 Task: Schedule a video call with the IT support team for next Tuesday at 2:00 PM.
Action: Mouse pressed left at (128, 194)
Screenshot: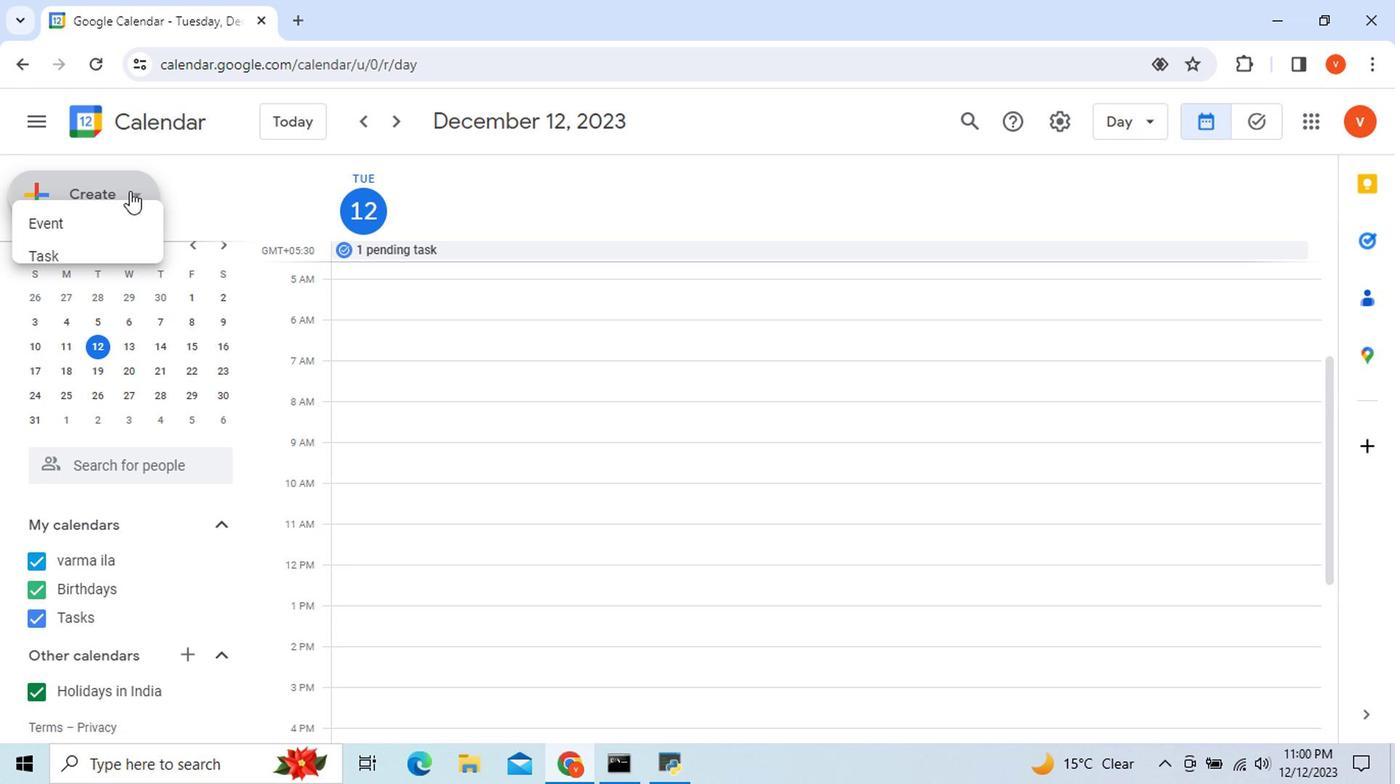 
Action: Mouse moved to (47, 288)
Screenshot: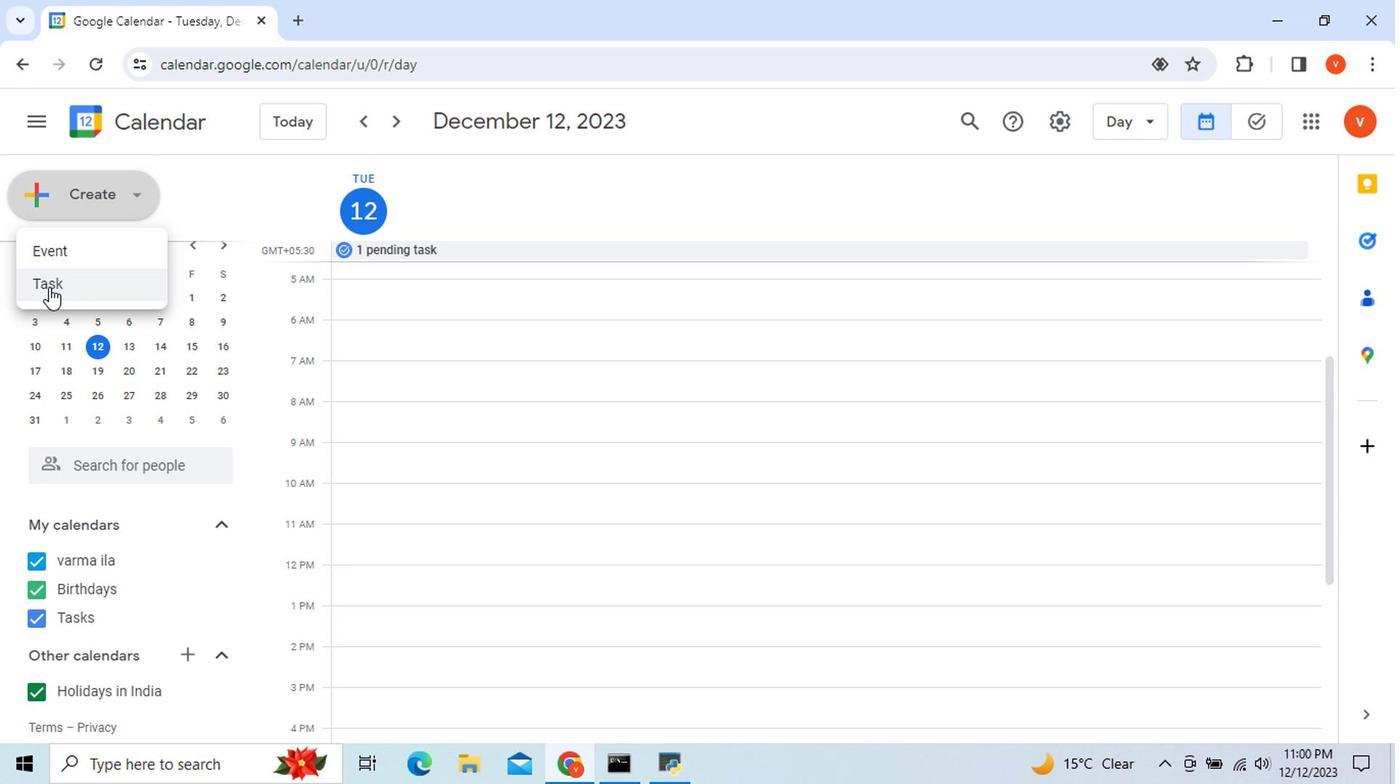 
Action: Mouse pressed left at (47, 288)
Screenshot: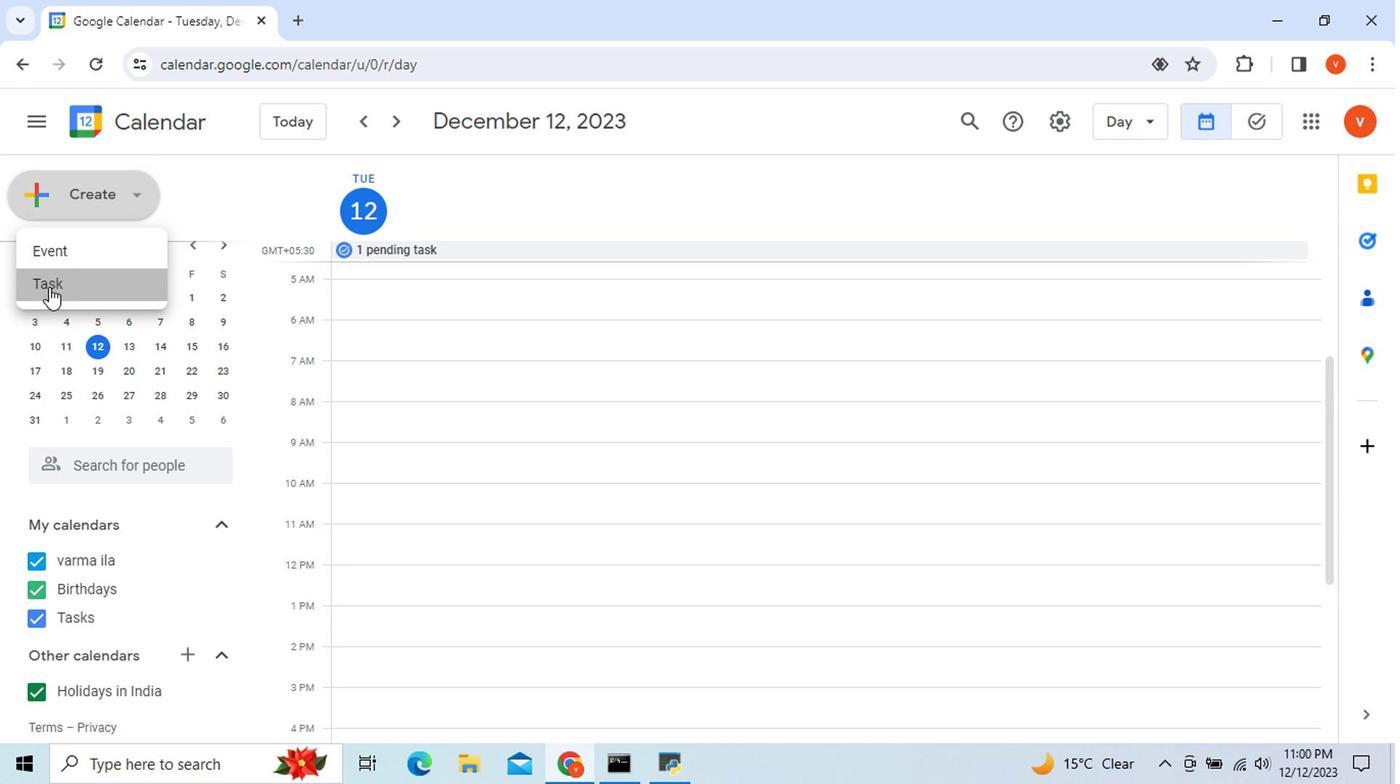 
Action: Mouse moved to (899, 533)
Screenshot: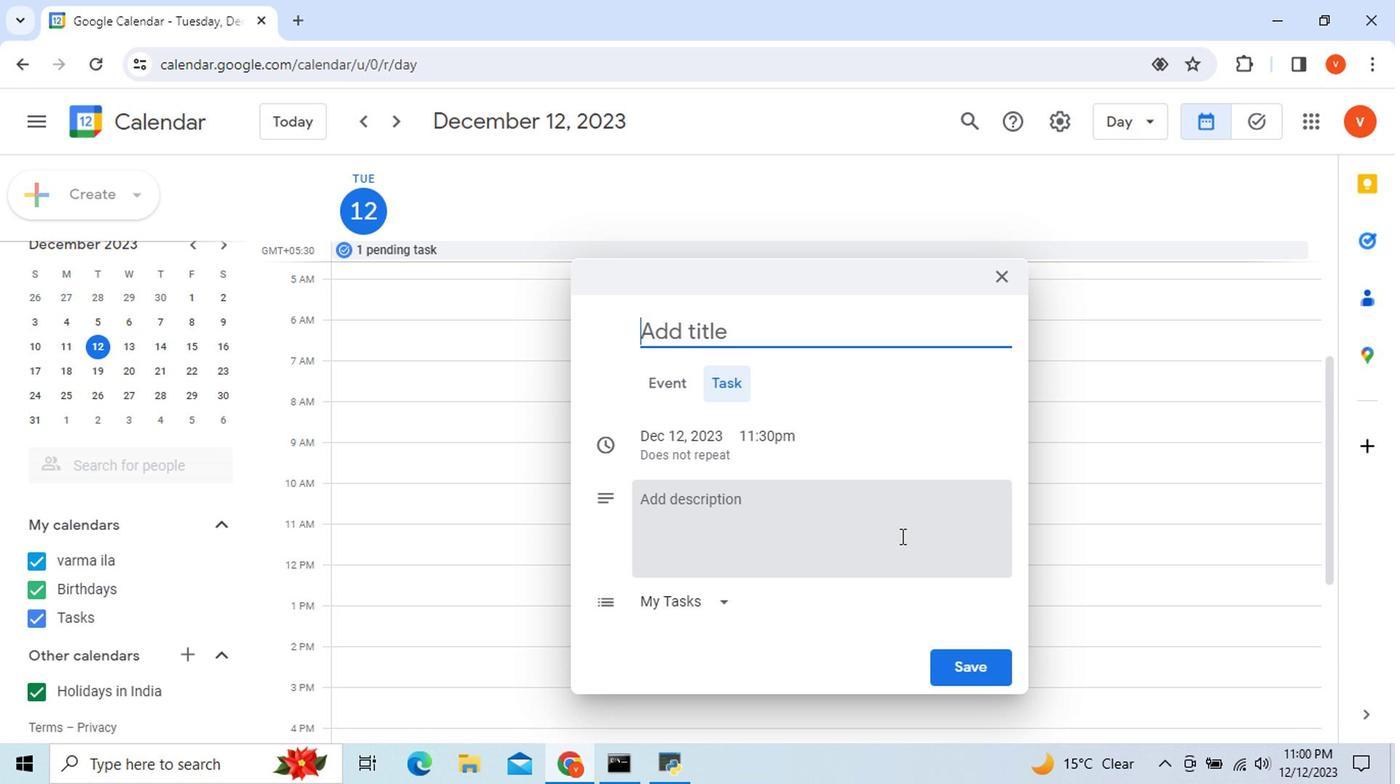 
Action: Key pressed <Key.shift>Video<Key.space><Key.shift>Call<Key.space><Key.shift>Session
Screenshot: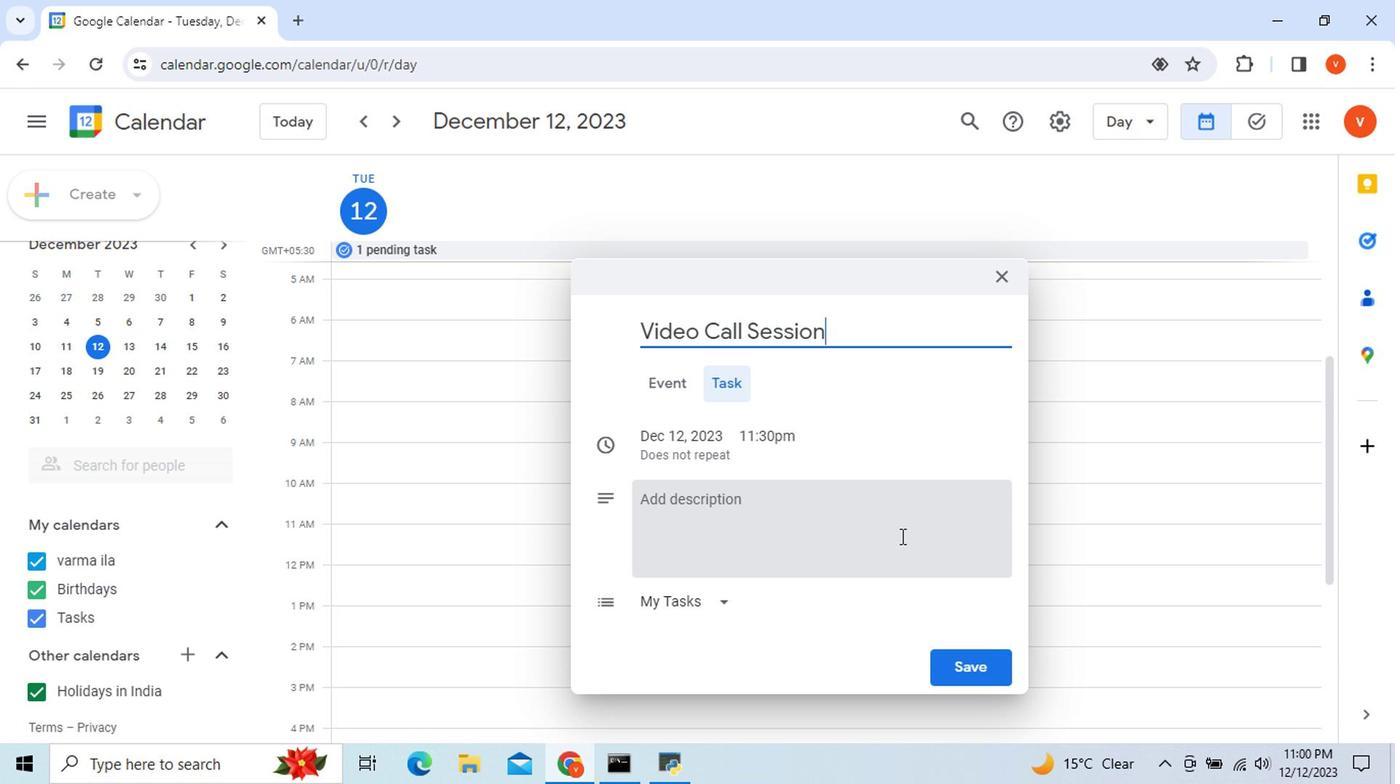 
Action: Mouse moved to (704, 430)
Screenshot: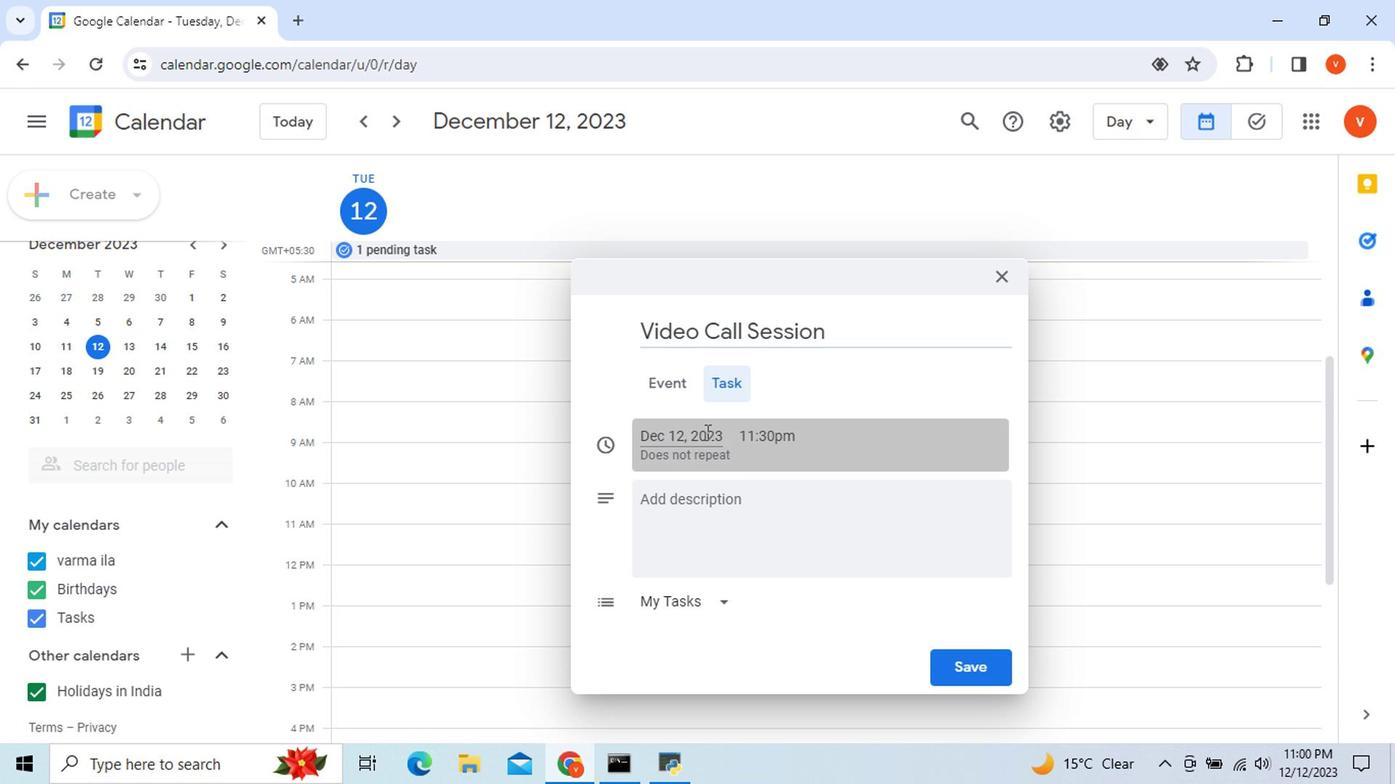 
Action: Mouse pressed left at (704, 430)
Screenshot: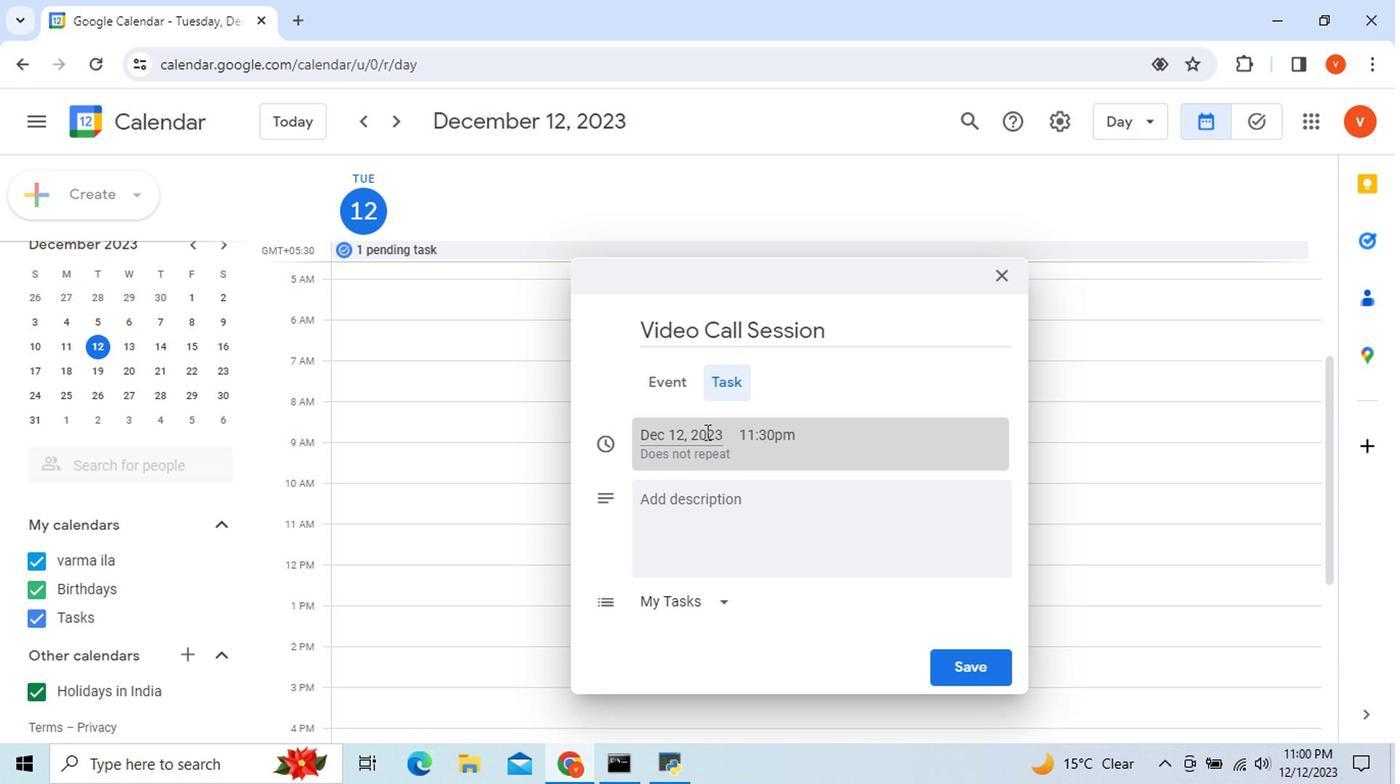 
Action: Mouse moved to (740, 543)
Screenshot: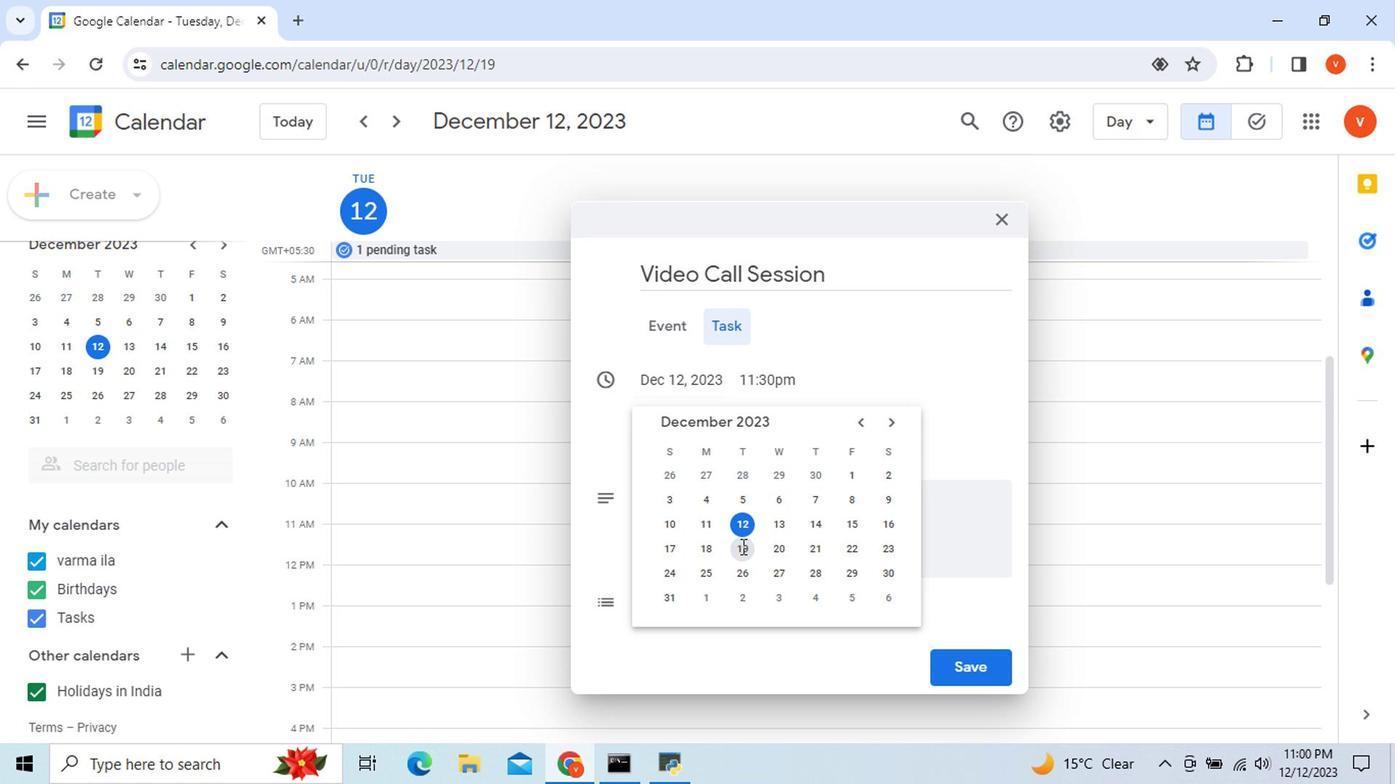 
Action: Mouse pressed left at (740, 543)
Screenshot: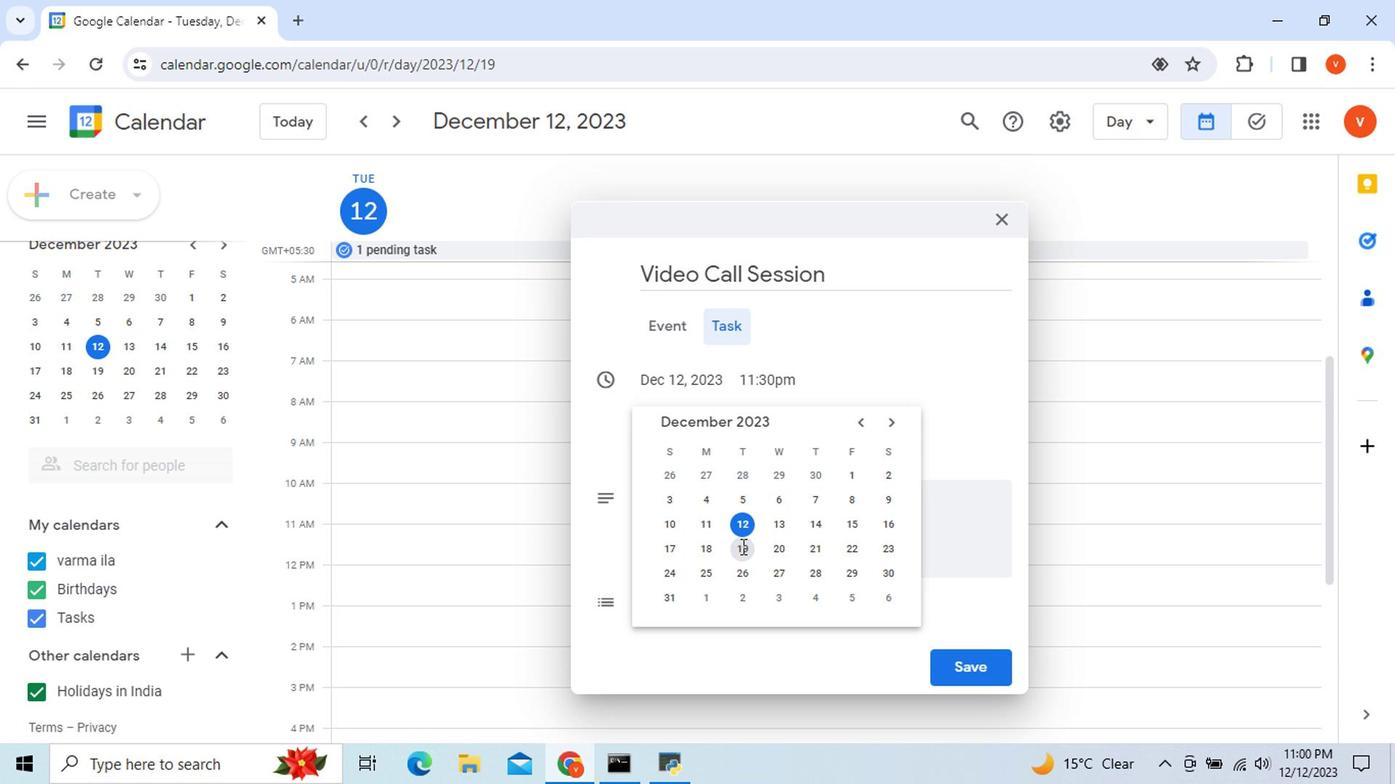 
Action: Mouse moved to (773, 382)
Screenshot: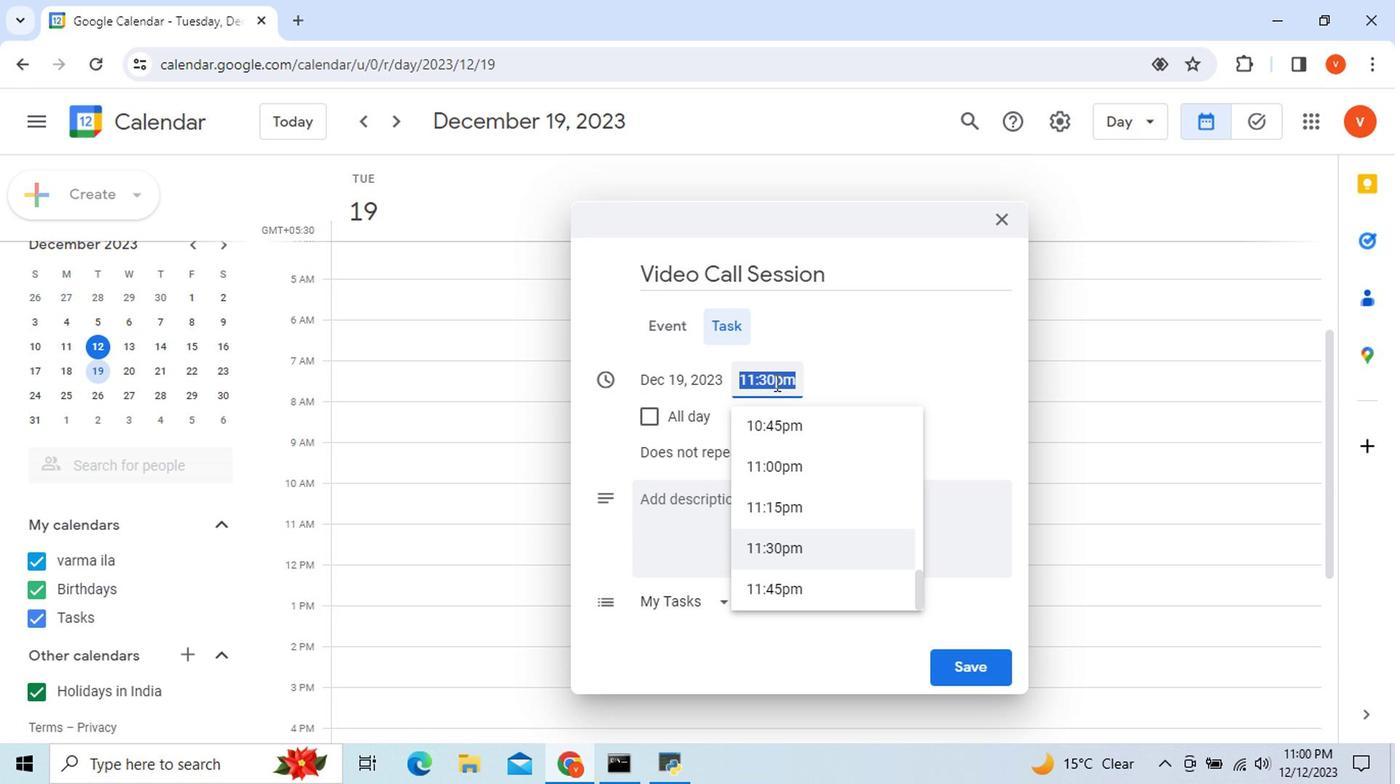 
Action: Mouse pressed left at (773, 382)
Screenshot: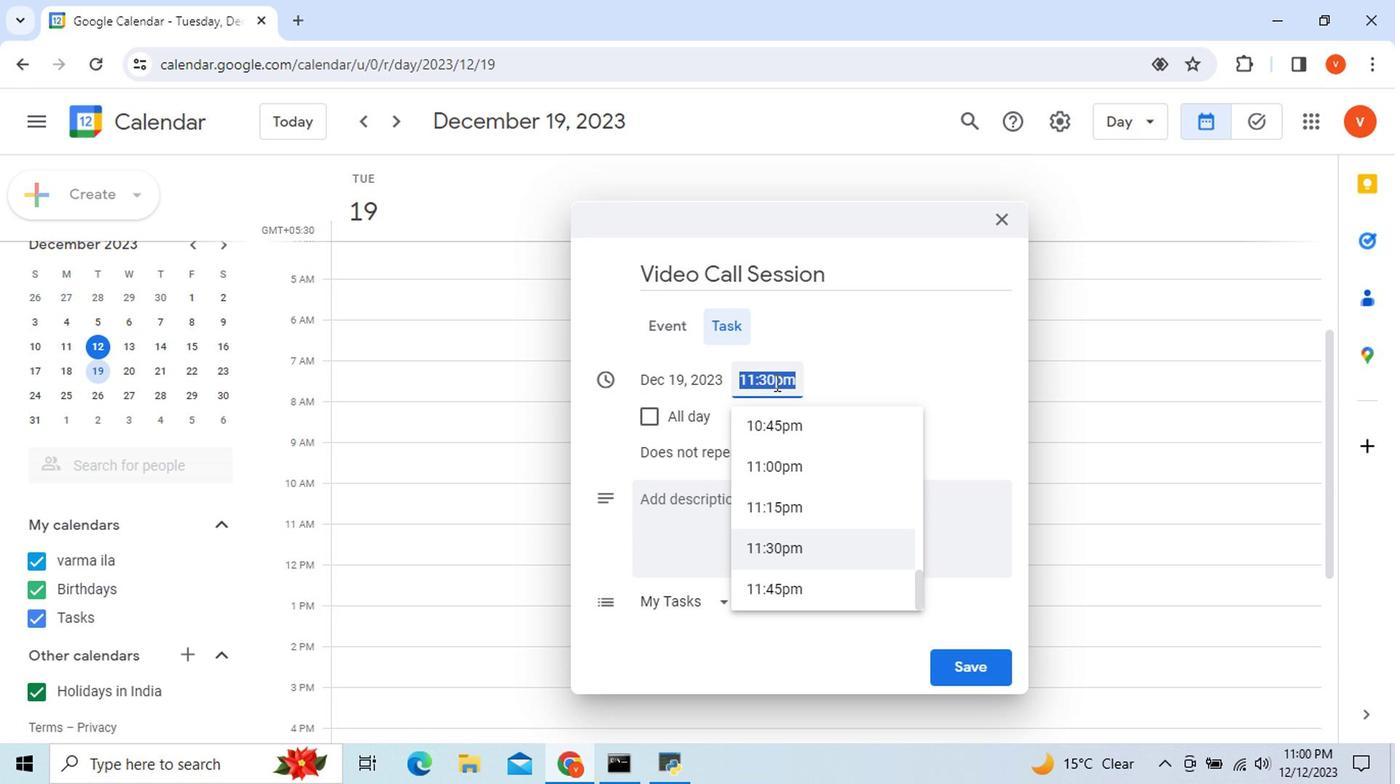 
Action: Mouse moved to (917, 583)
Screenshot: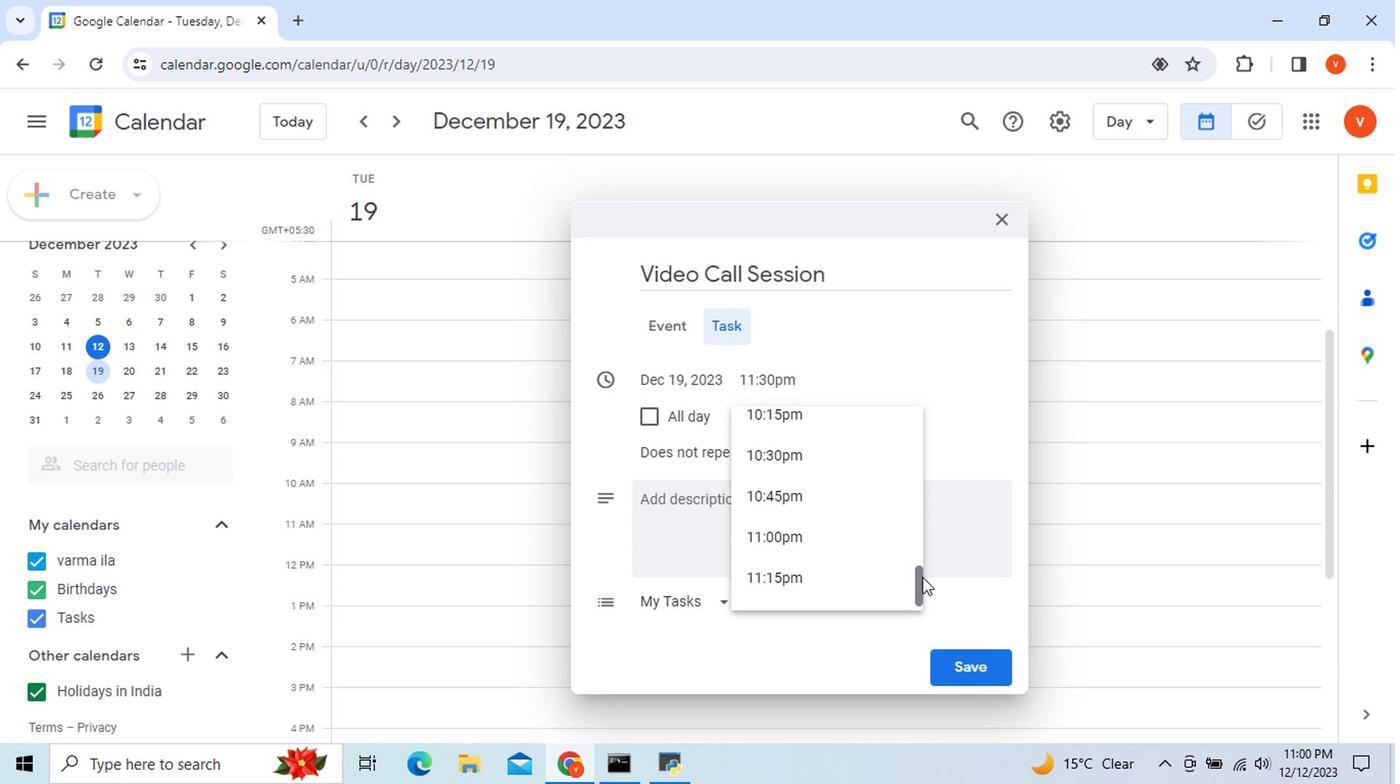 
Action: Mouse pressed left at (917, 583)
Screenshot: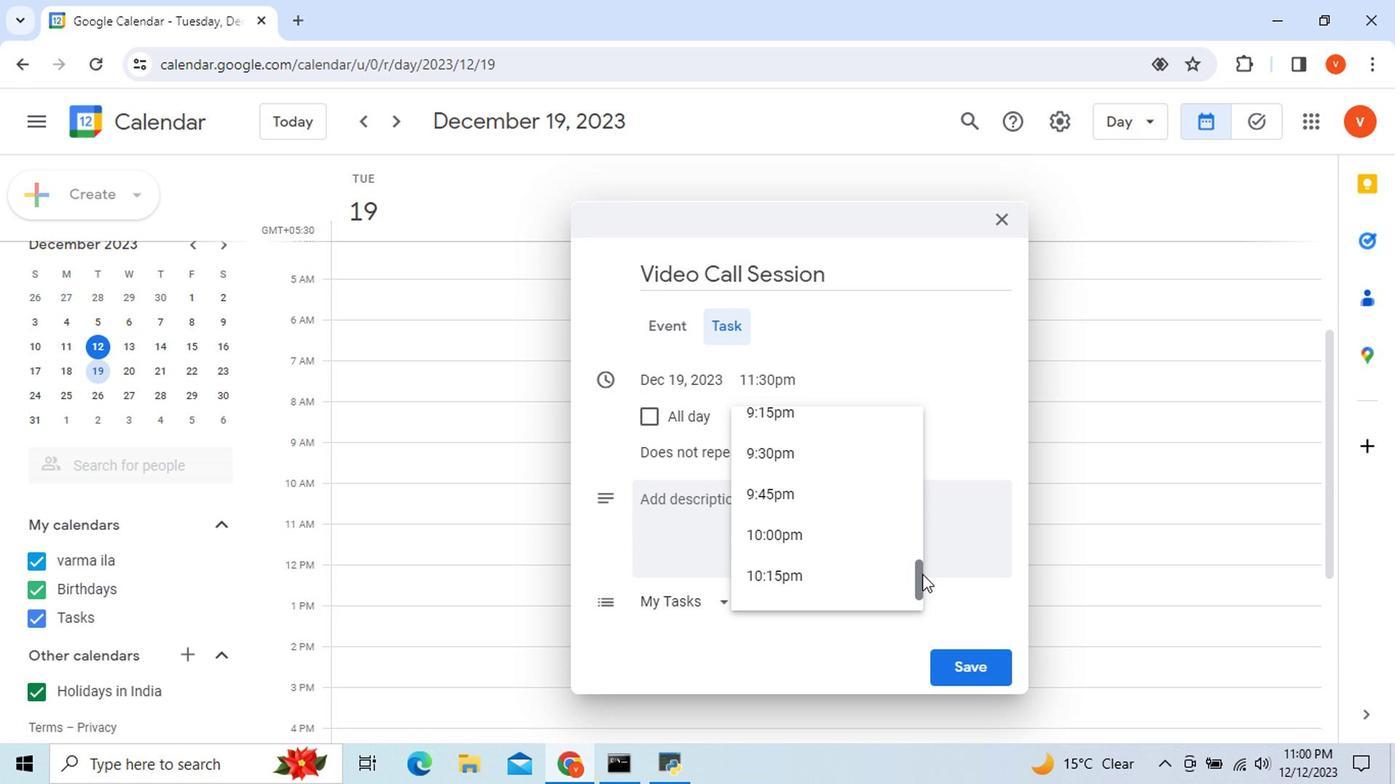 
Action: Mouse moved to (788, 414)
Screenshot: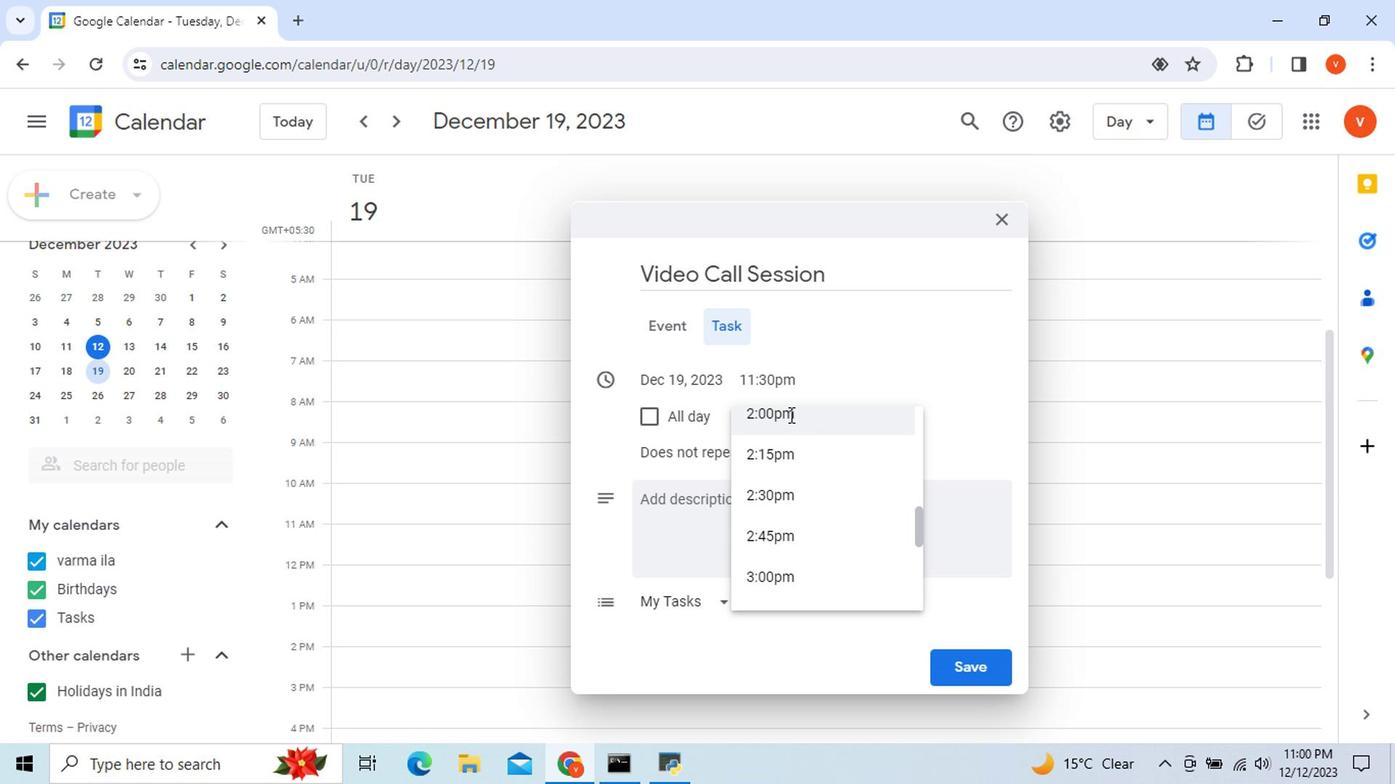 
Action: Mouse pressed left at (788, 414)
Screenshot: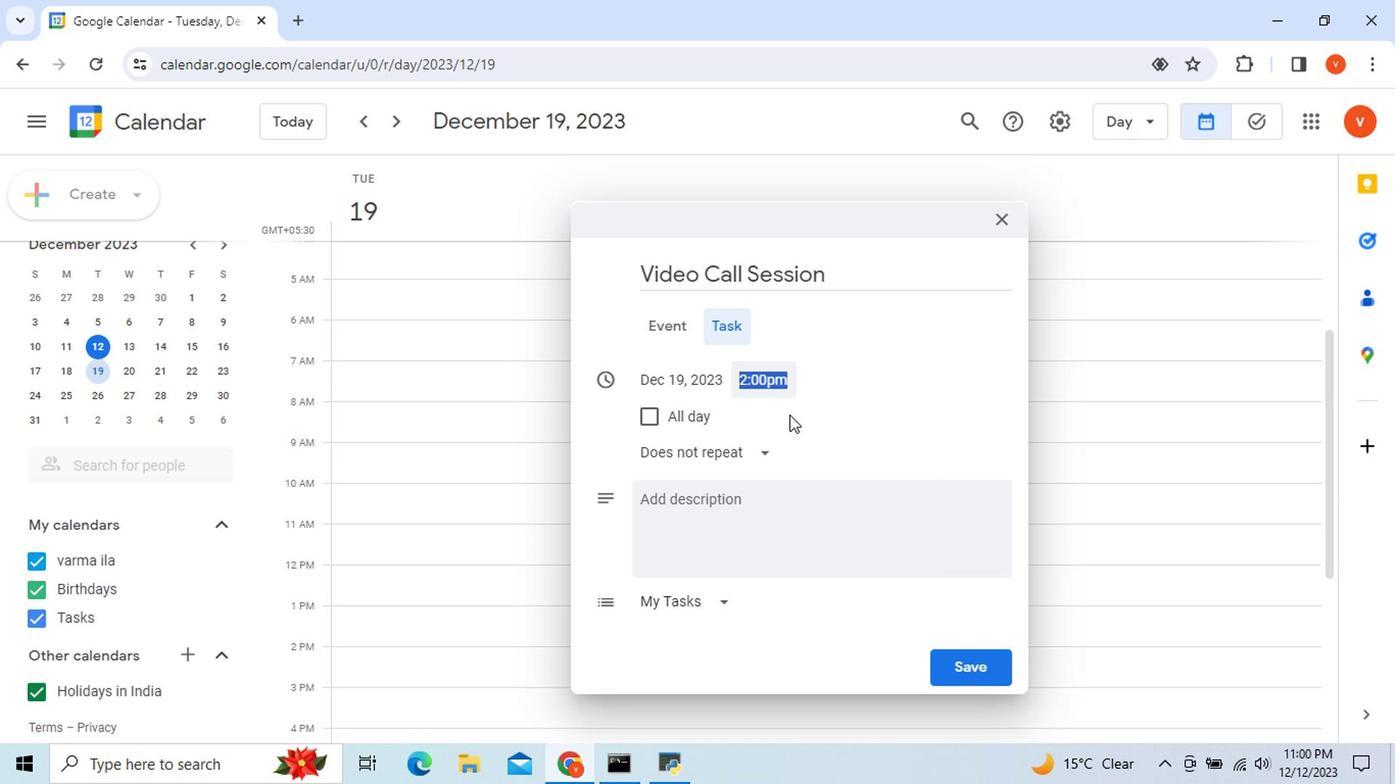 
Action: Mouse moved to (715, 499)
Screenshot: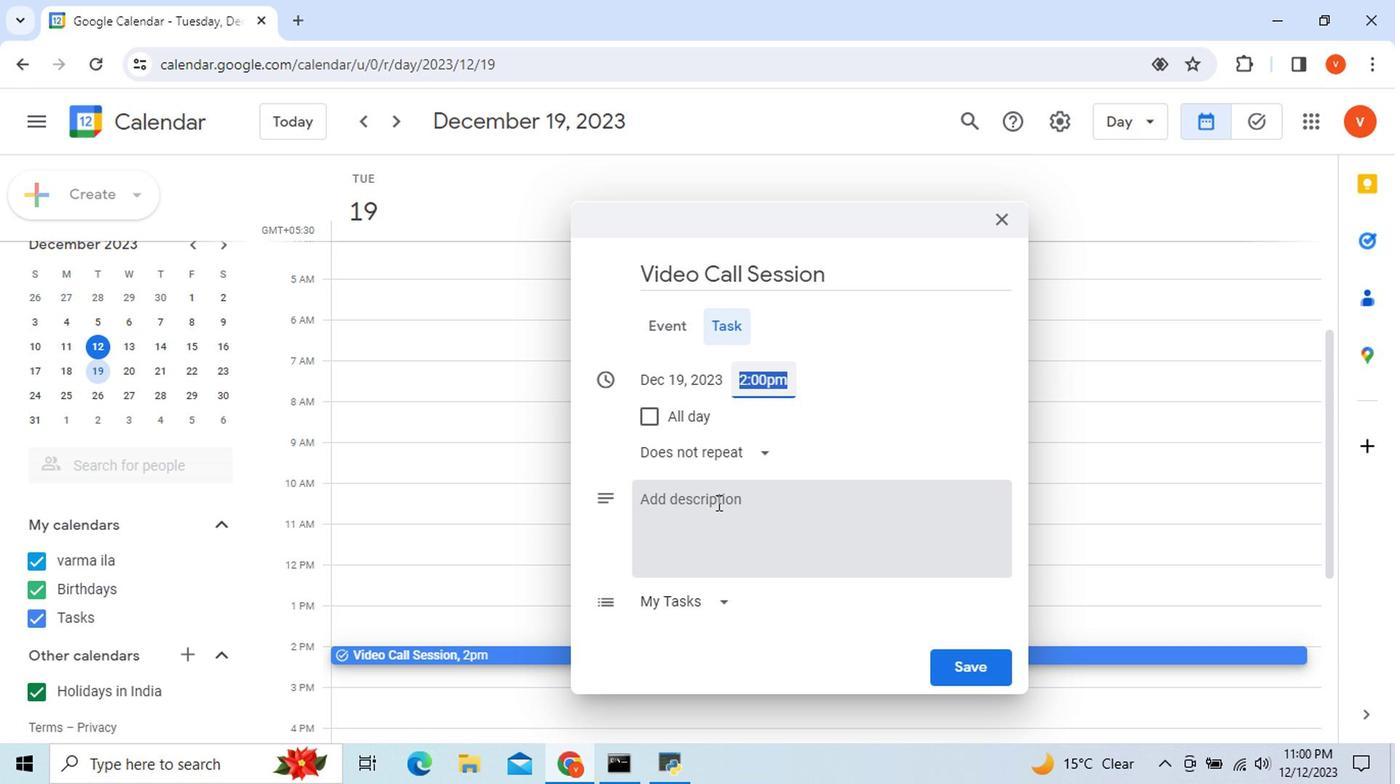 
Action: Mouse pressed left at (715, 499)
Screenshot: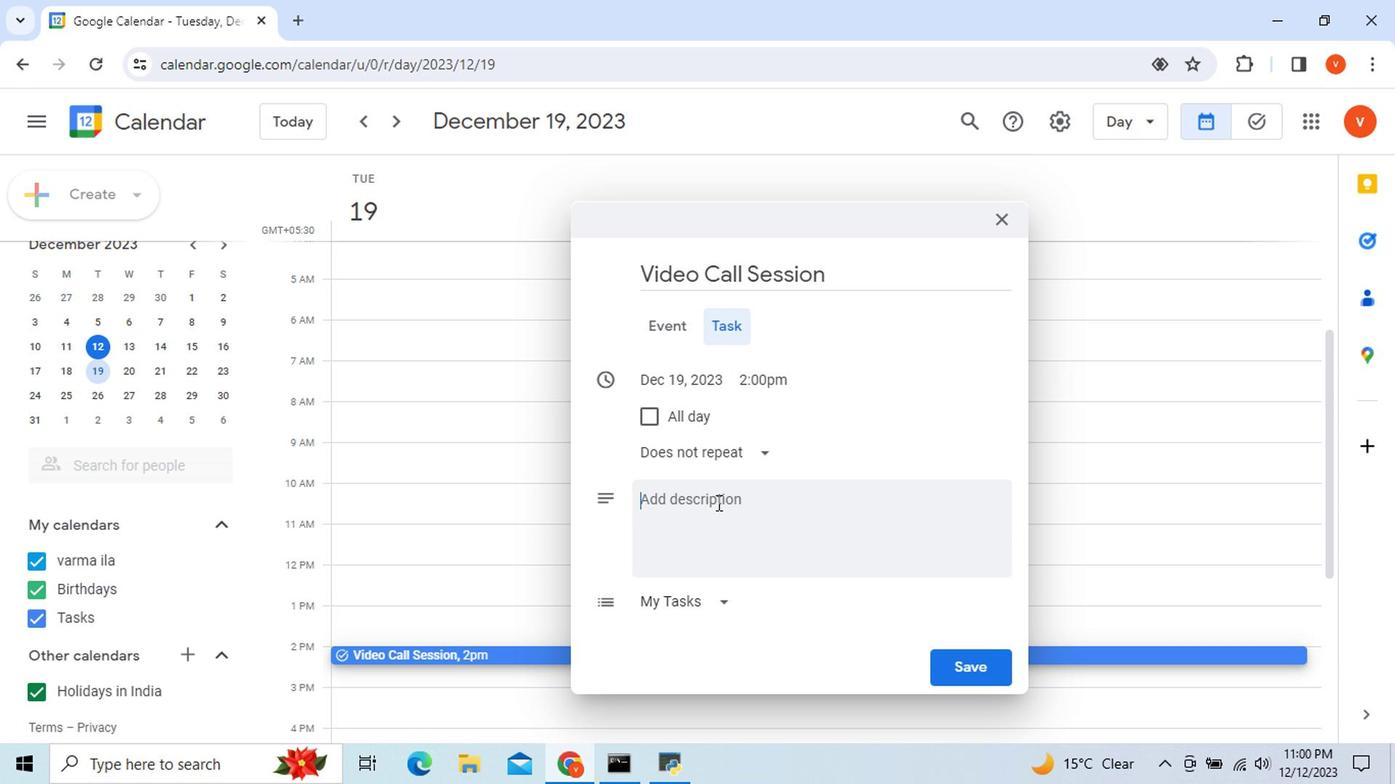 
Action: Mouse moved to (715, 499)
Screenshot: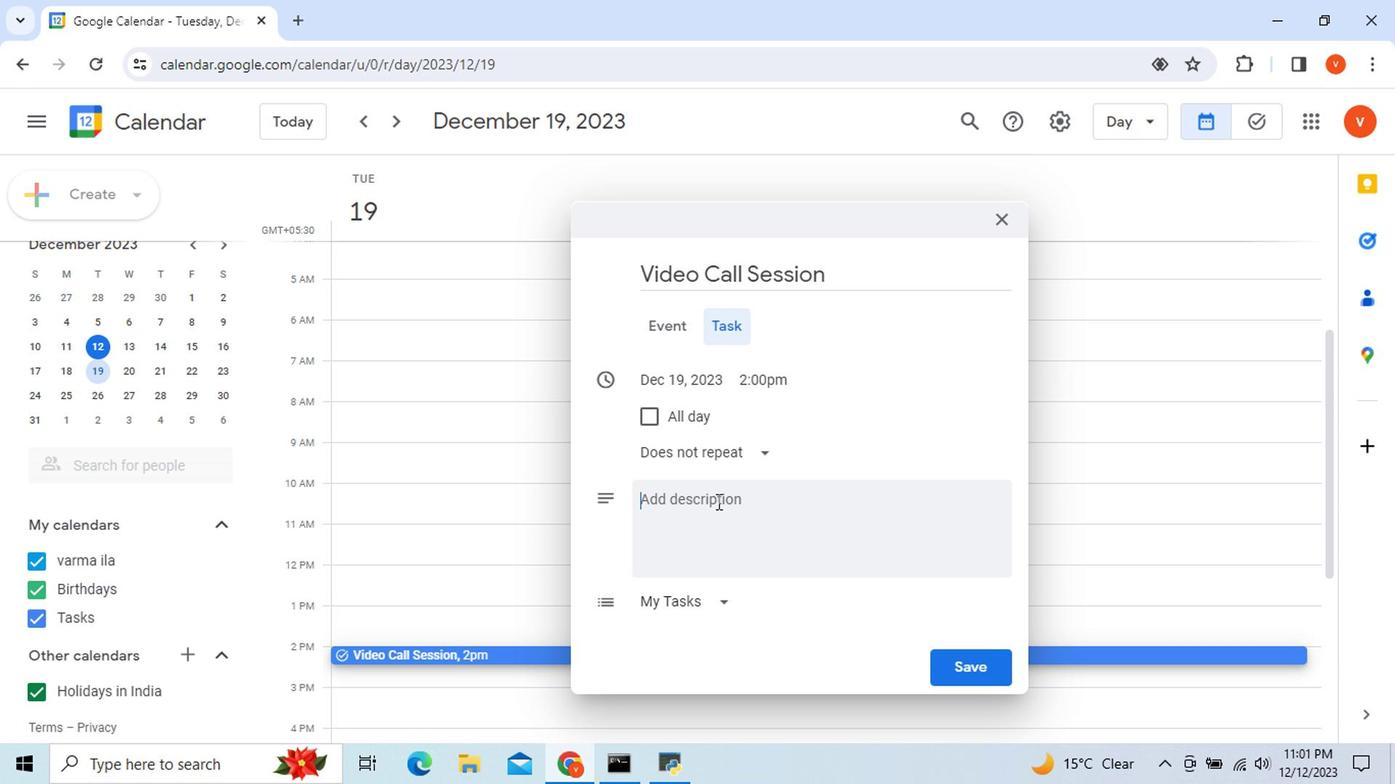 
Action: Key pressed <Key.shift>Video<Key.space>call<Key.space>session<Key.space>with<Key.space>the<Key.space><Key.shift_r>I<Key.shift>T<Key.space><Key.shift>Support<Key.space><Key.shift>Team
Screenshot: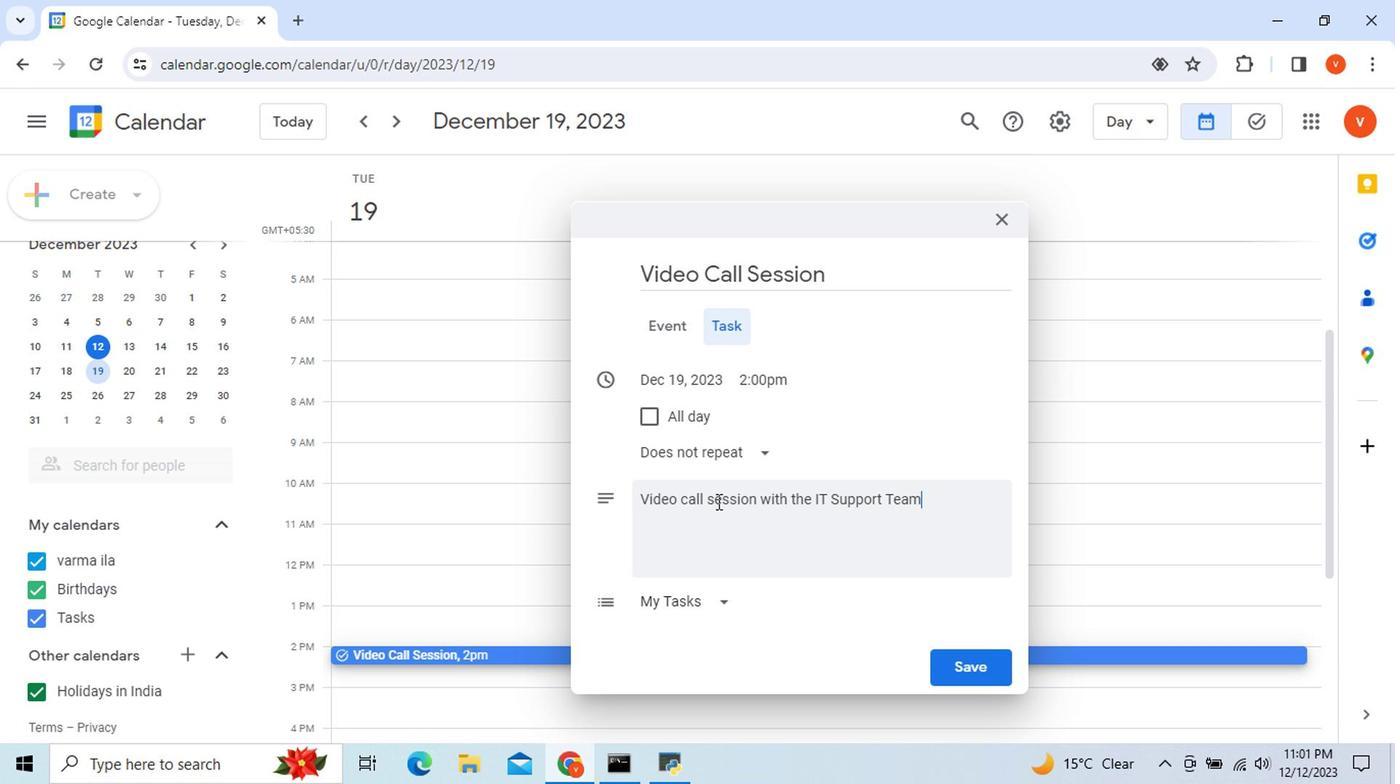 
Action: Mouse moved to (982, 664)
Screenshot: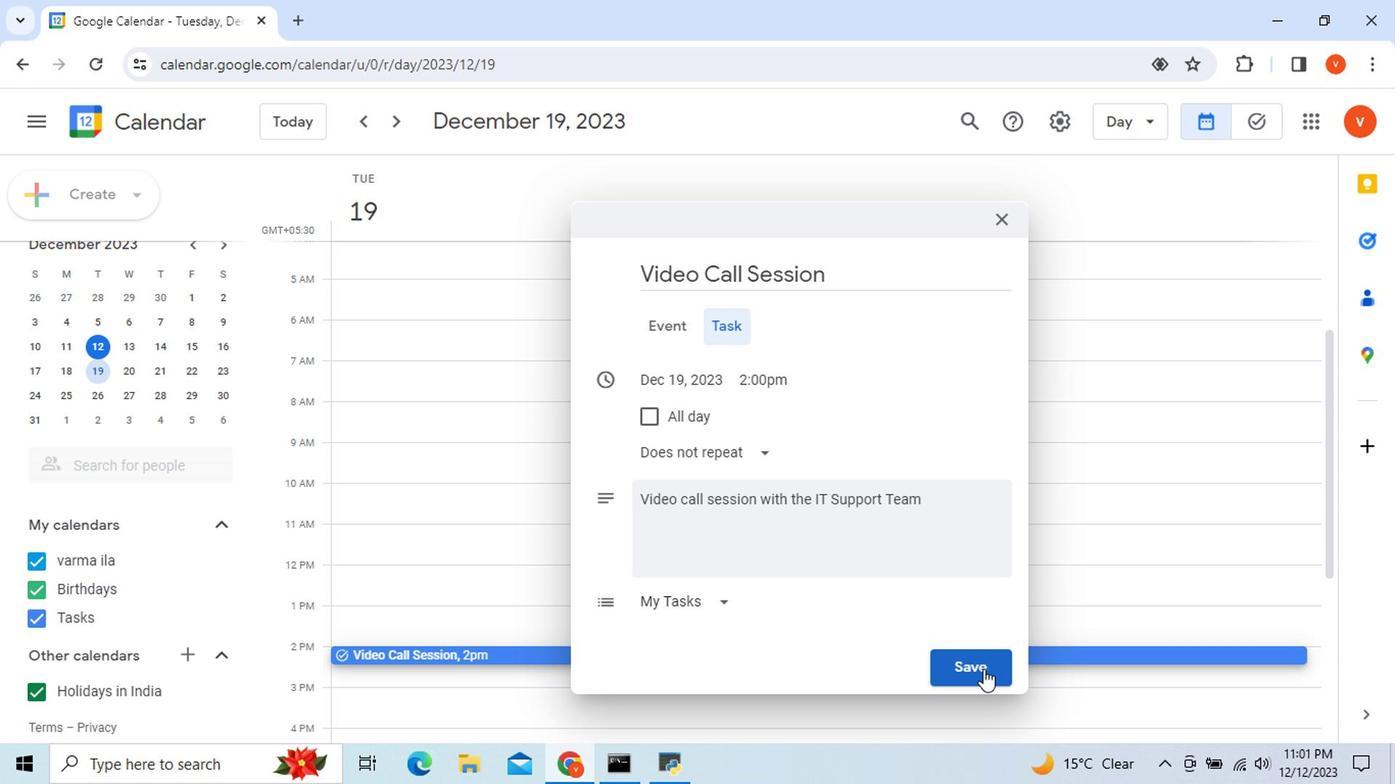 
Action: Mouse pressed left at (982, 664)
Screenshot: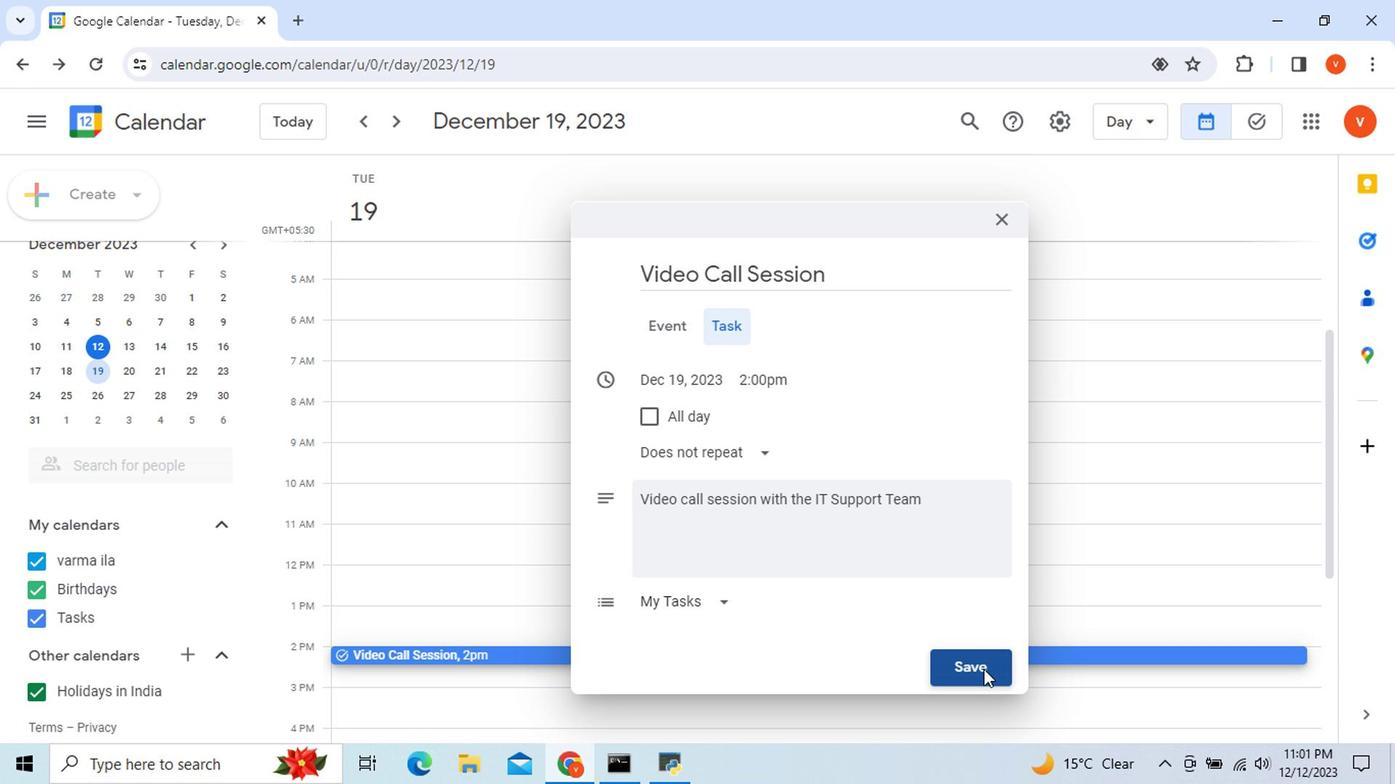 
Action: Mouse moved to (982, 662)
Screenshot: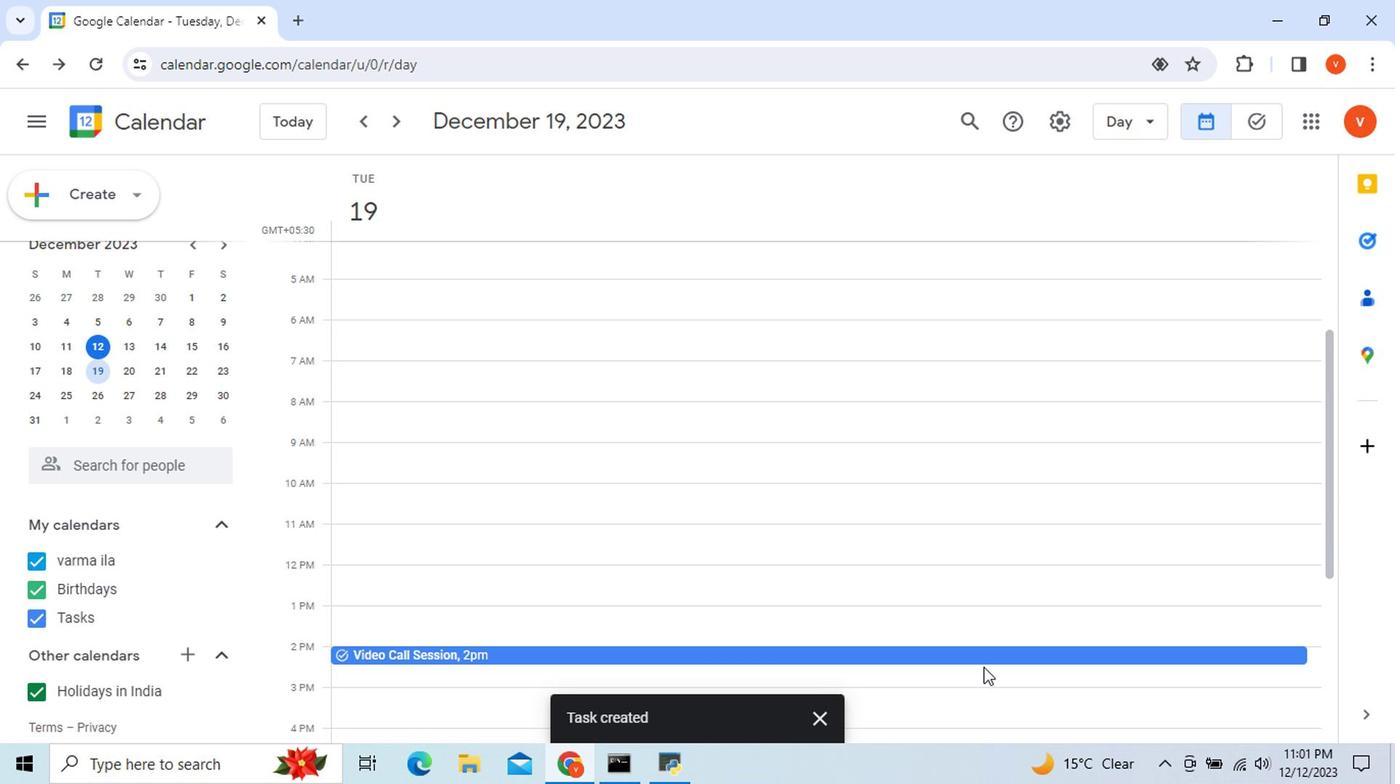 
